 Task: Add an action where "Group is Support" in Customer not responding.
Action: Mouse moved to (147, 333)
Screenshot: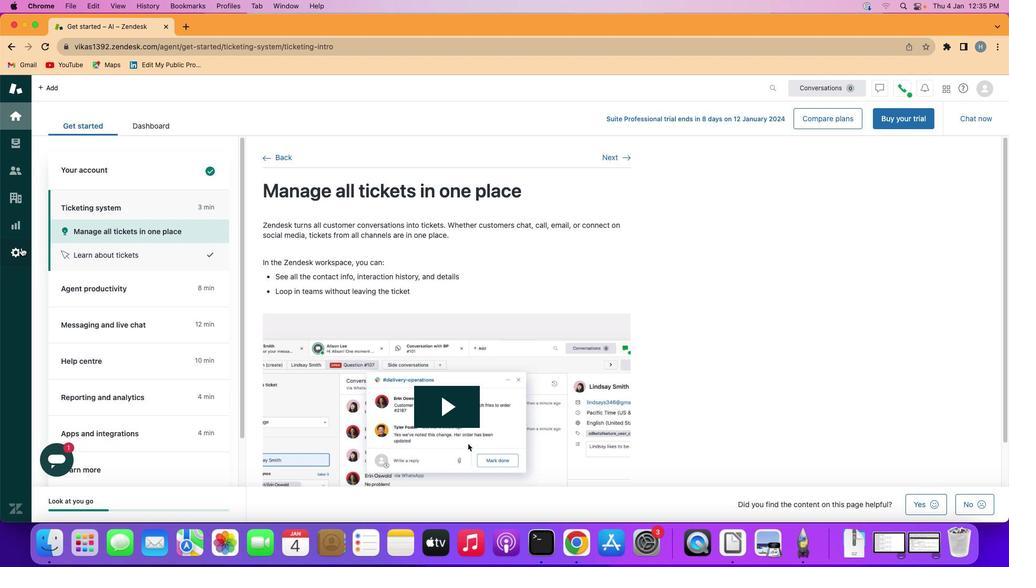 
Action: Mouse pressed left at (147, 333)
Screenshot: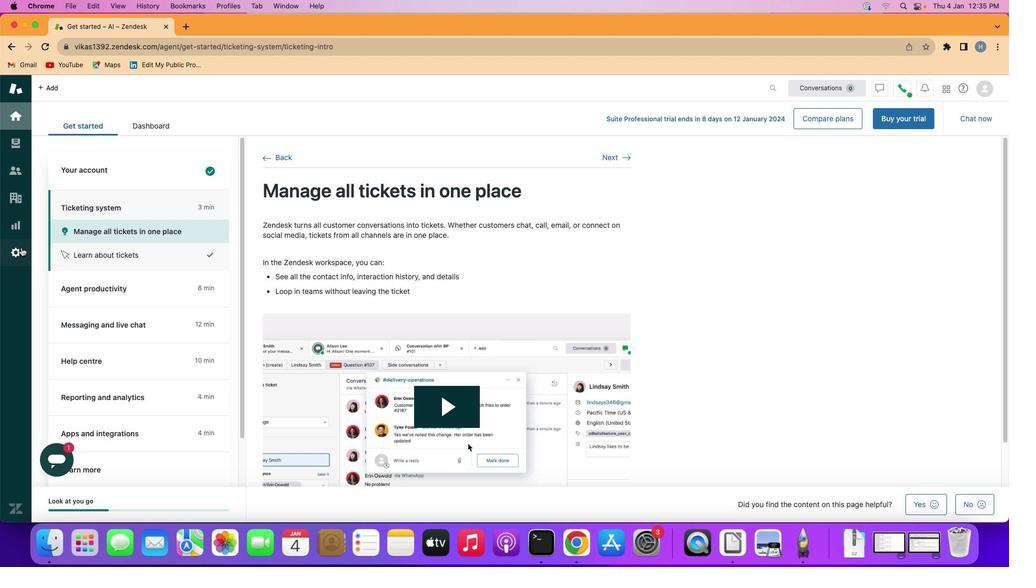 
Action: Mouse moved to (240, 422)
Screenshot: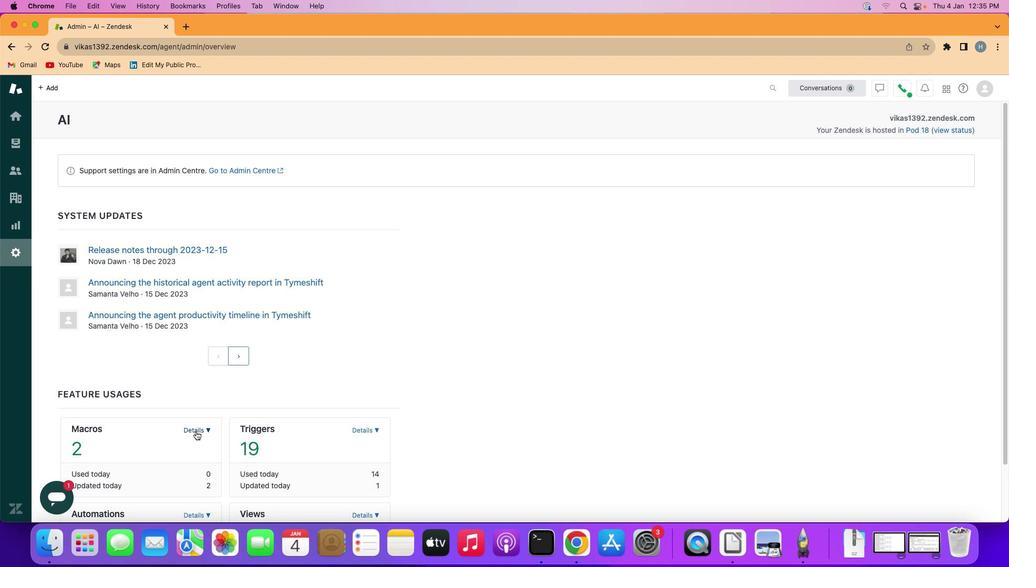 
Action: Mouse pressed left at (240, 422)
Screenshot: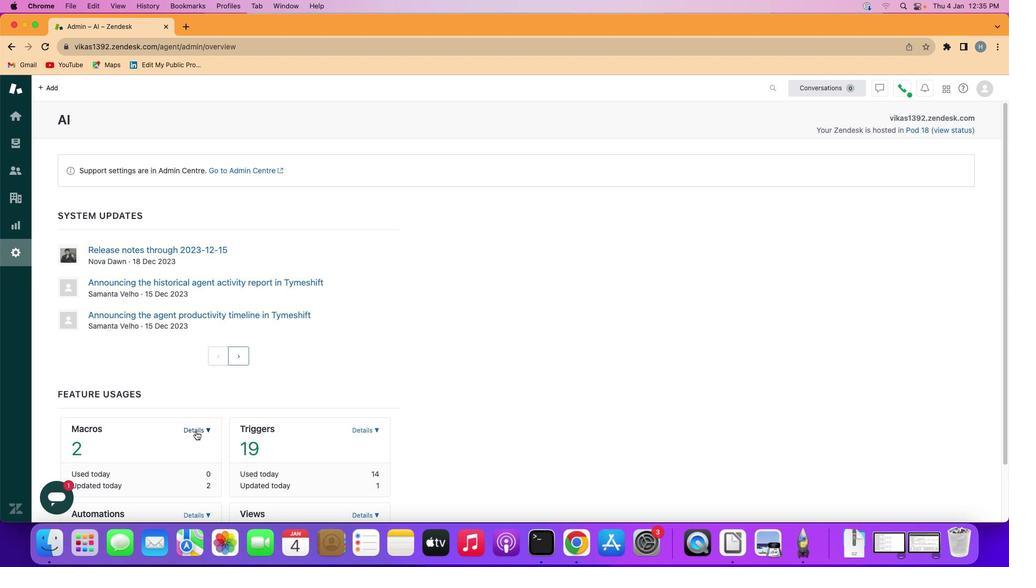 
Action: Mouse moved to (219, 447)
Screenshot: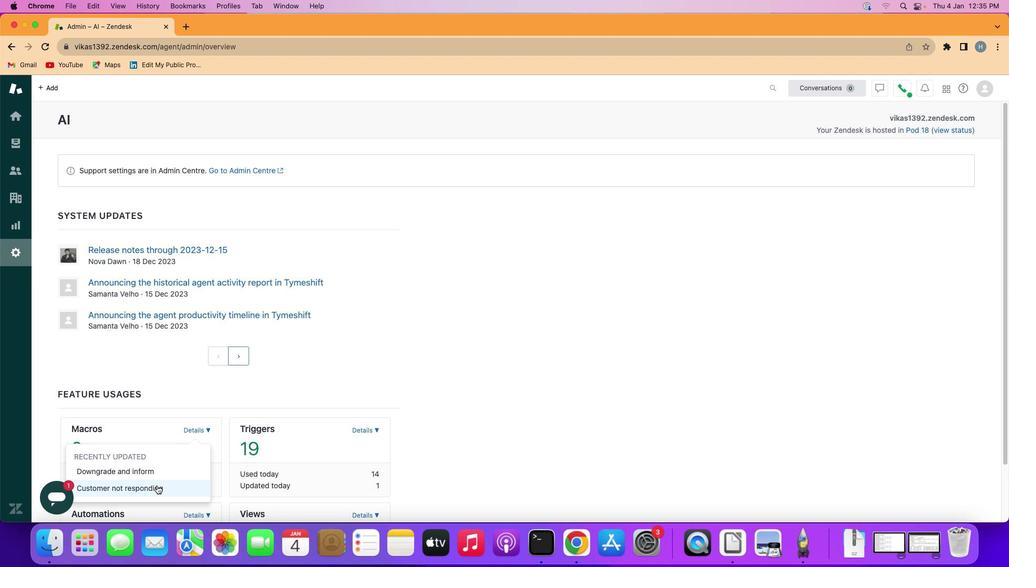 
Action: Mouse pressed left at (219, 447)
Screenshot: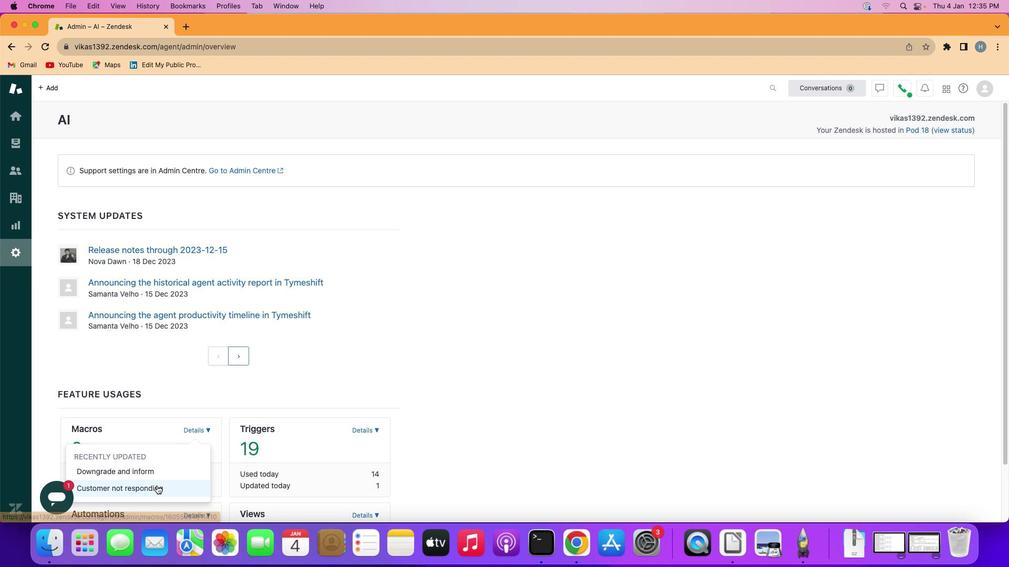 
Action: Mouse moved to (198, 397)
Screenshot: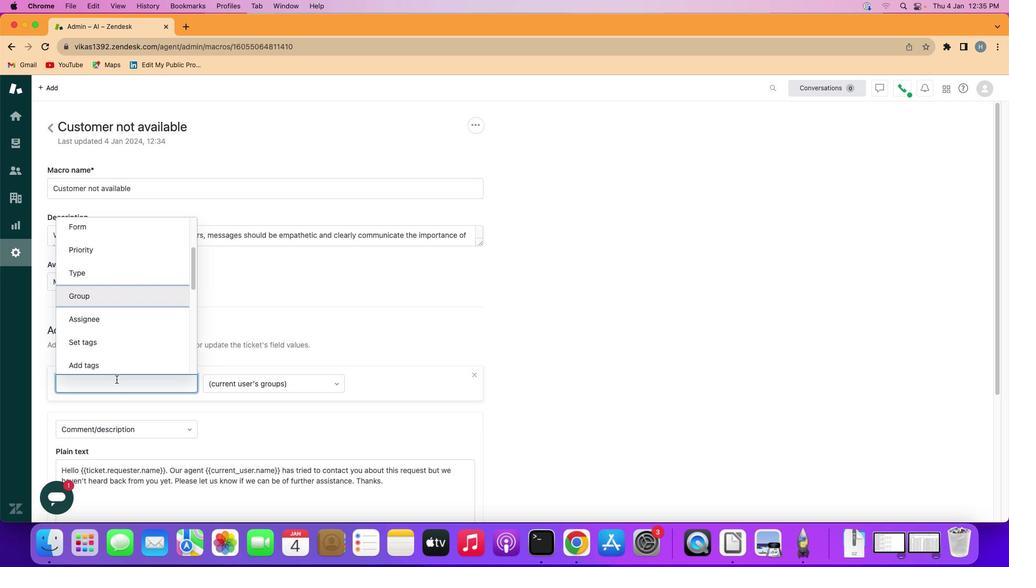 
Action: Mouse pressed left at (198, 397)
Screenshot: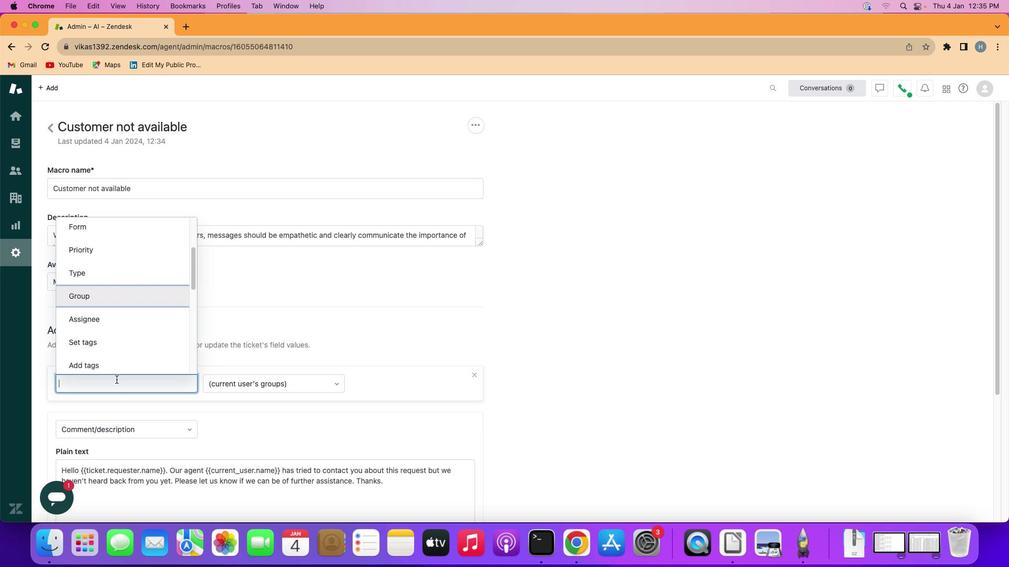 
Action: Mouse moved to (210, 358)
Screenshot: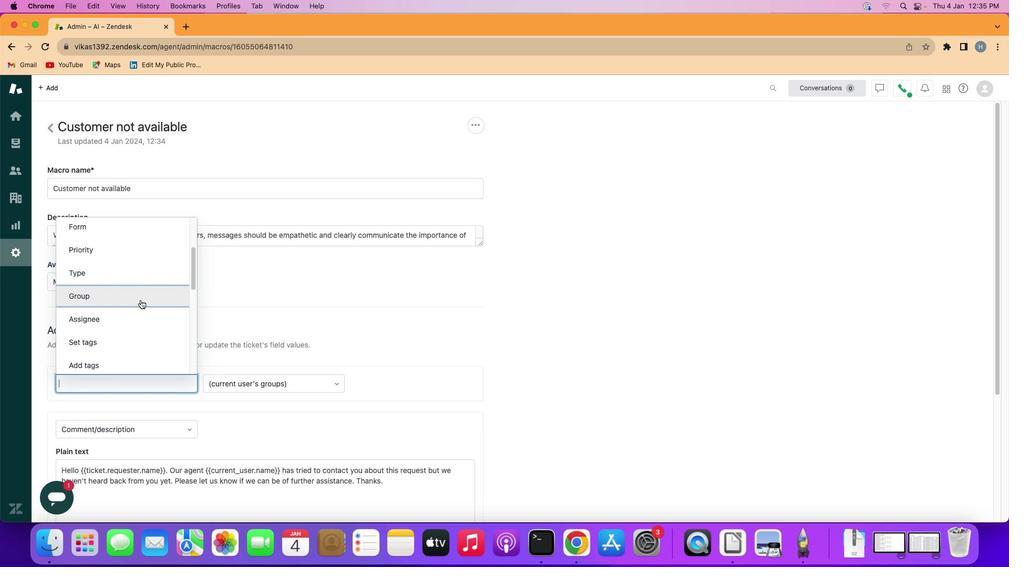 
Action: Mouse pressed left at (210, 358)
Screenshot: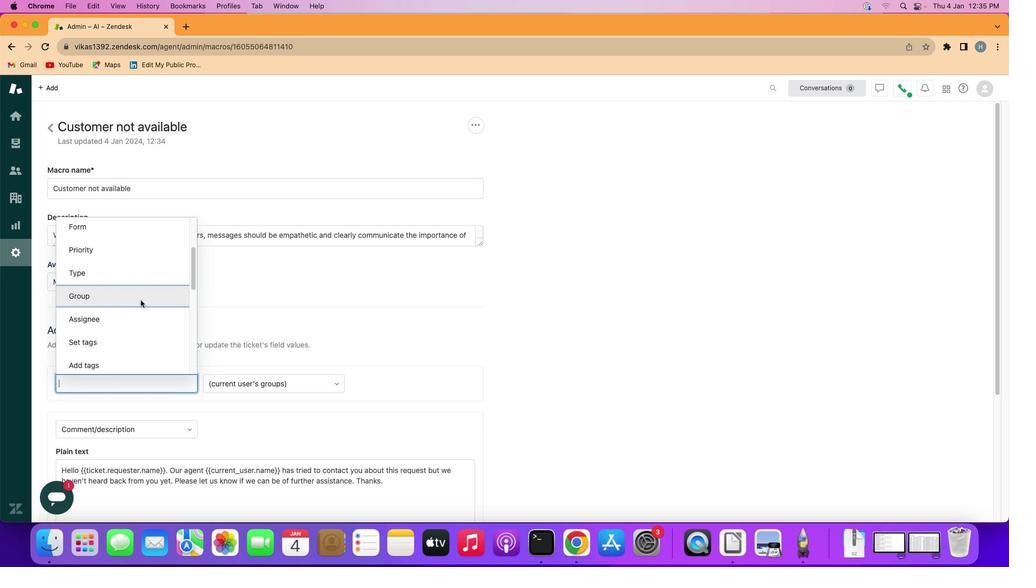 
Action: Mouse moved to (273, 403)
Screenshot: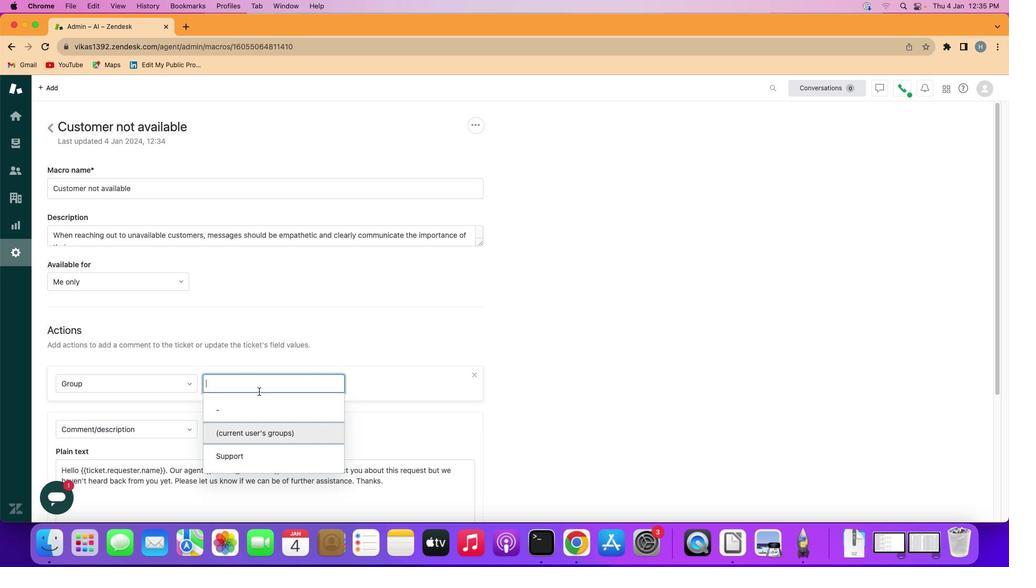 
Action: Mouse pressed left at (273, 403)
Screenshot: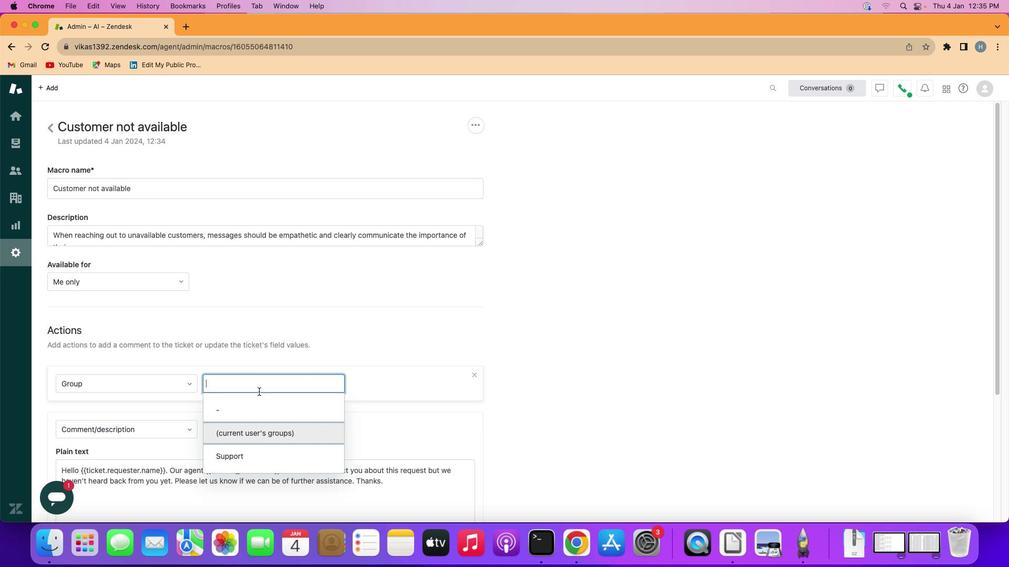 
Action: Mouse moved to (270, 432)
Screenshot: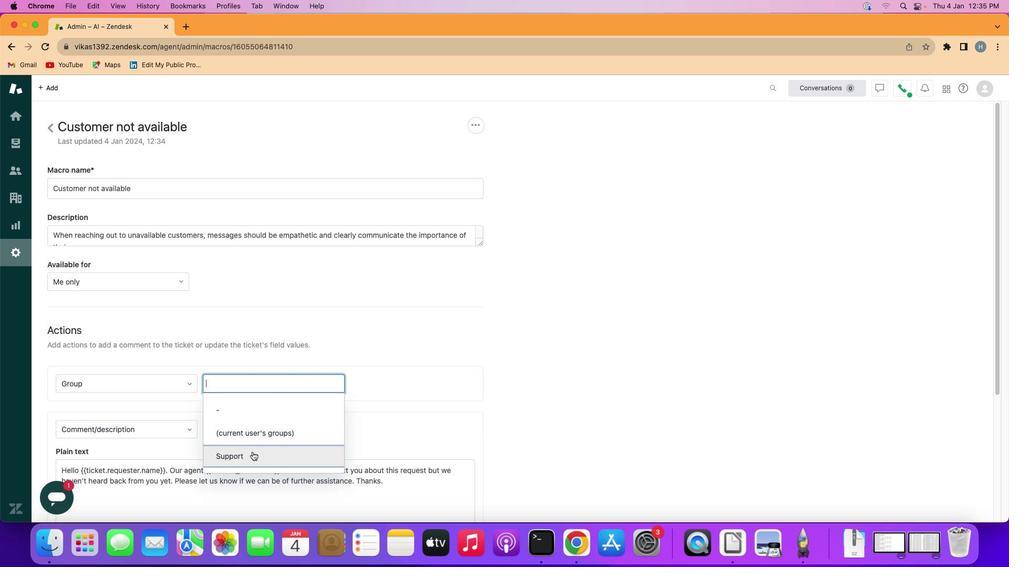 
Action: Mouse pressed left at (270, 432)
Screenshot: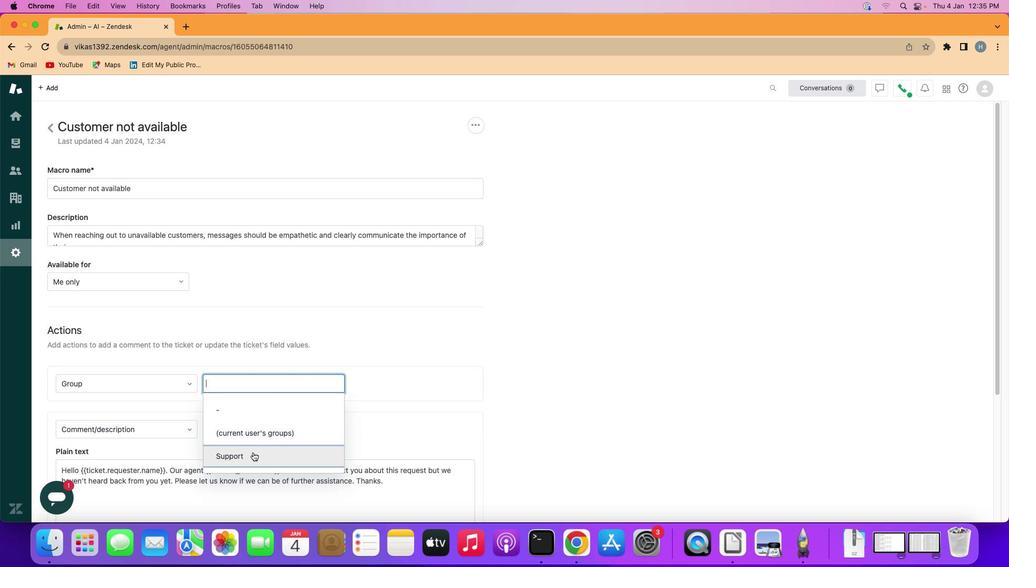 
Action: Mouse moved to (344, 414)
Screenshot: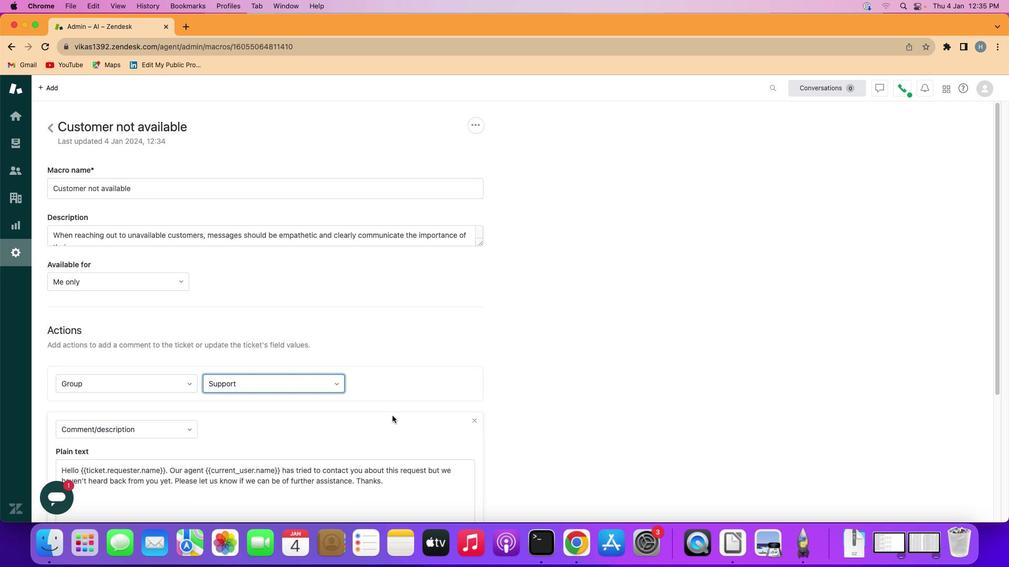 
Action: Mouse scrolled (344, 414) with delta (135, 214)
Screenshot: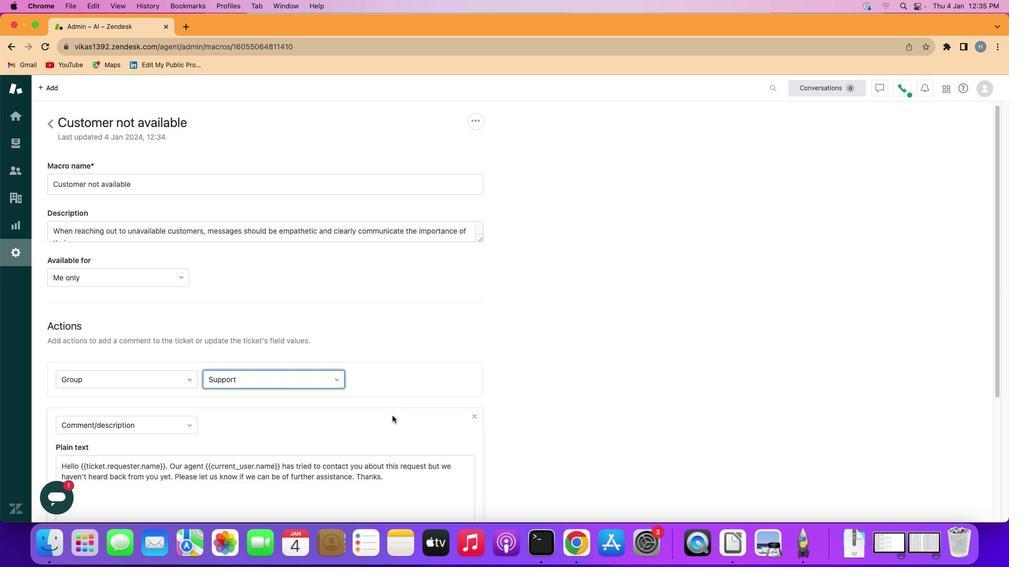 
Action: Mouse moved to (344, 414)
Screenshot: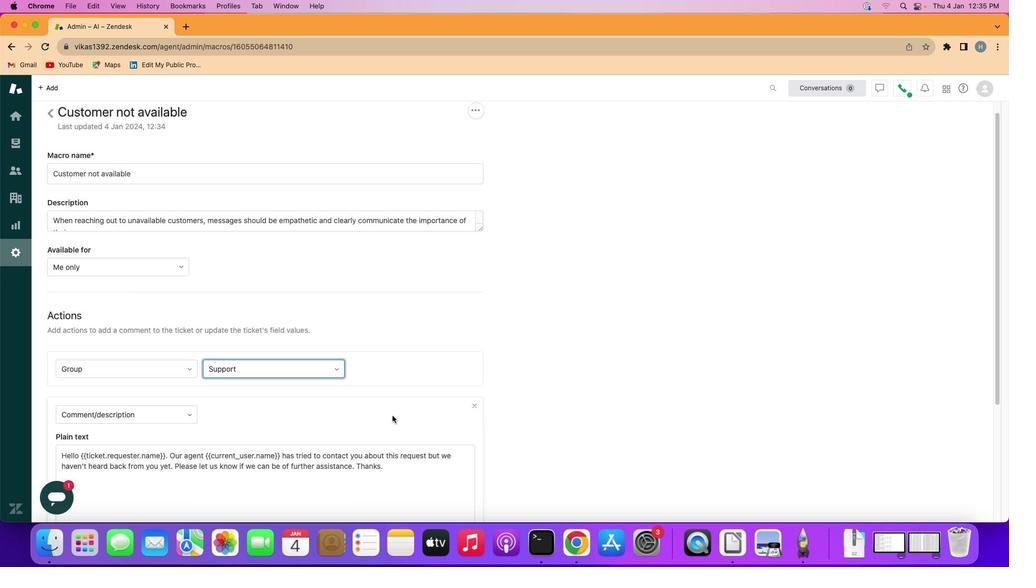 
Action: Mouse scrolled (344, 414) with delta (135, 214)
Screenshot: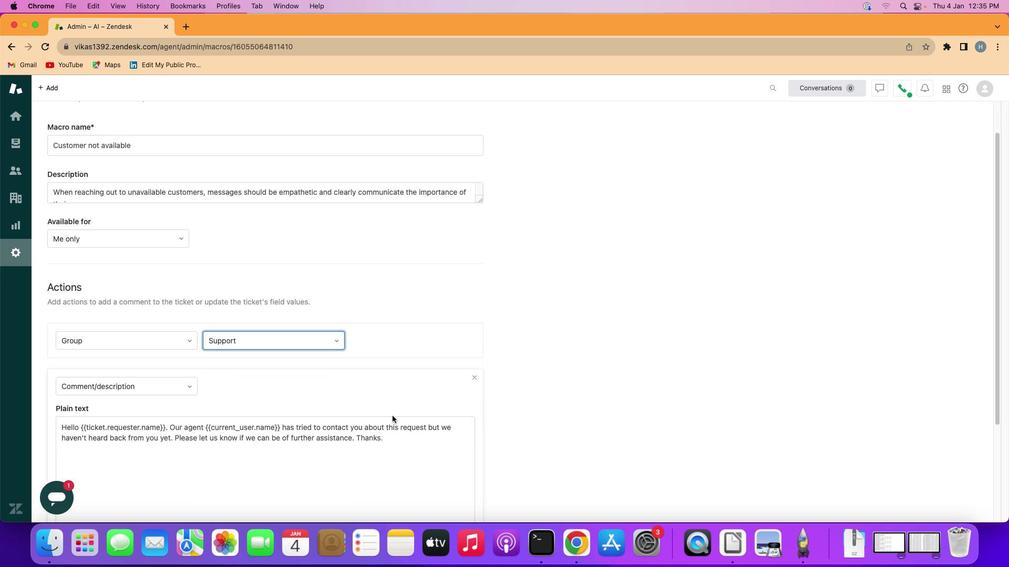 
Action: Mouse scrolled (344, 414) with delta (135, 214)
Screenshot: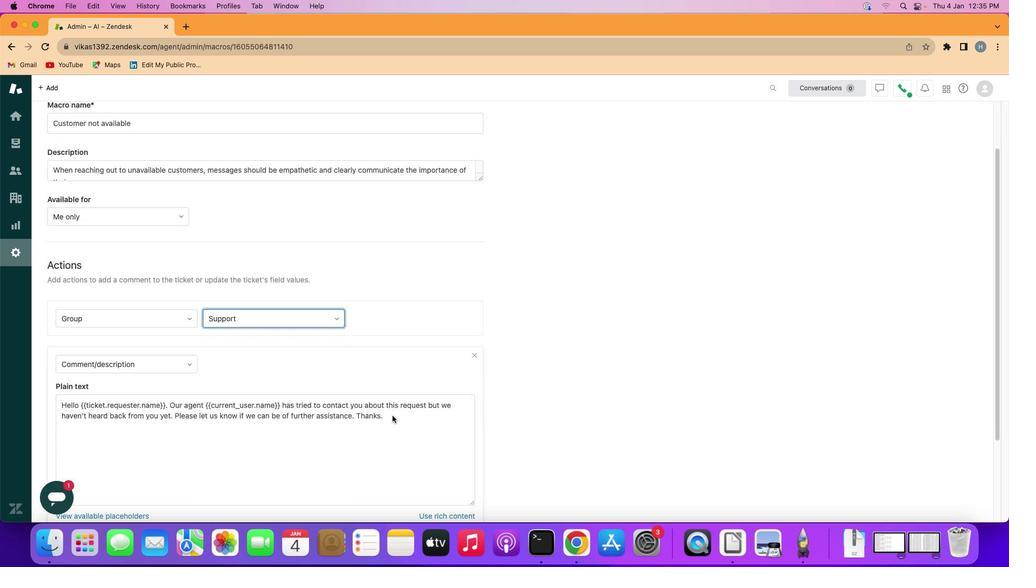 
Action: Mouse scrolled (344, 414) with delta (135, 213)
Screenshot: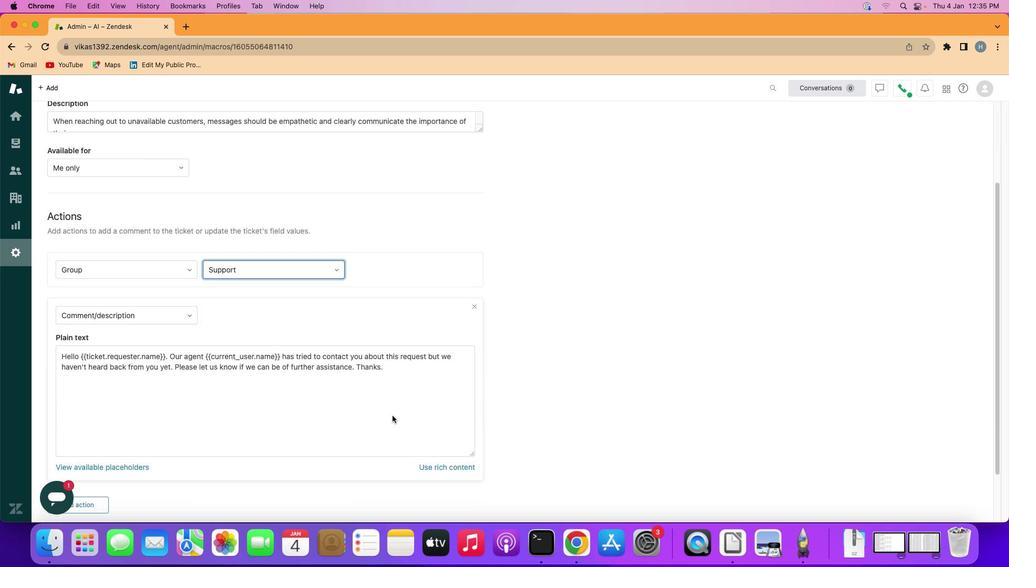 
Action: Mouse moved to (346, 416)
Screenshot: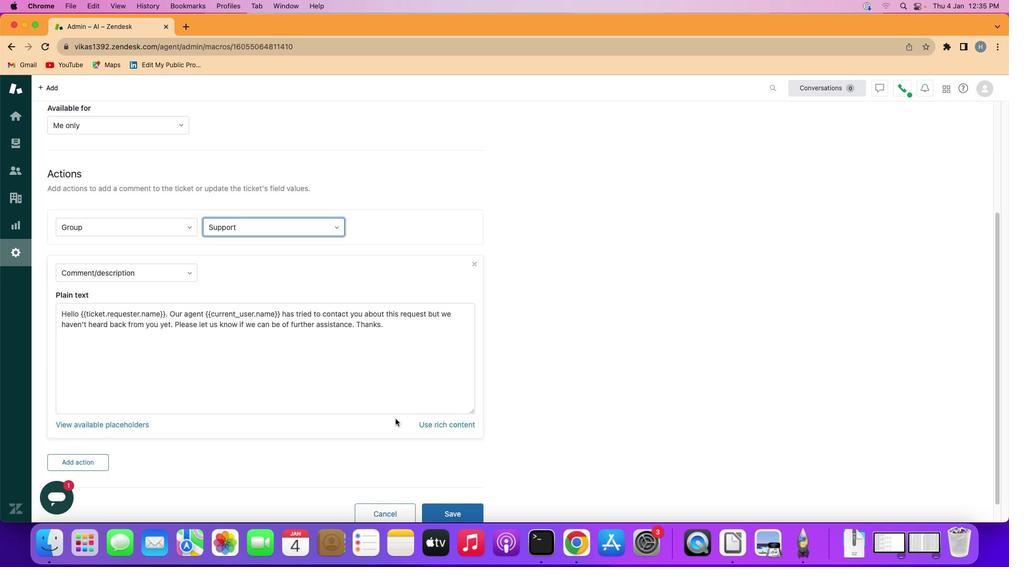 
Action: Mouse scrolled (346, 416) with delta (135, 214)
Screenshot: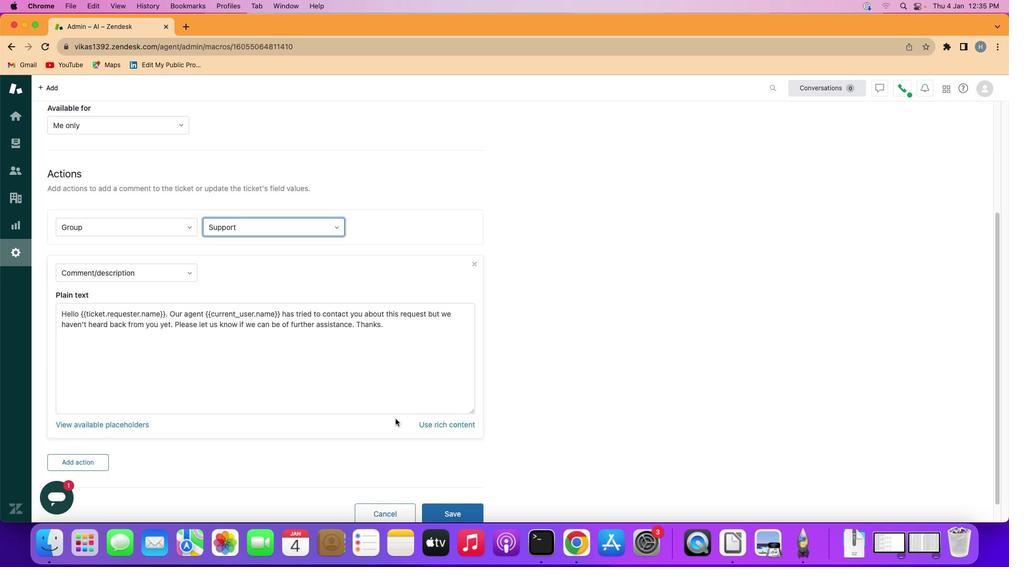 
Action: Mouse scrolled (346, 416) with delta (135, 214)
Screenshot: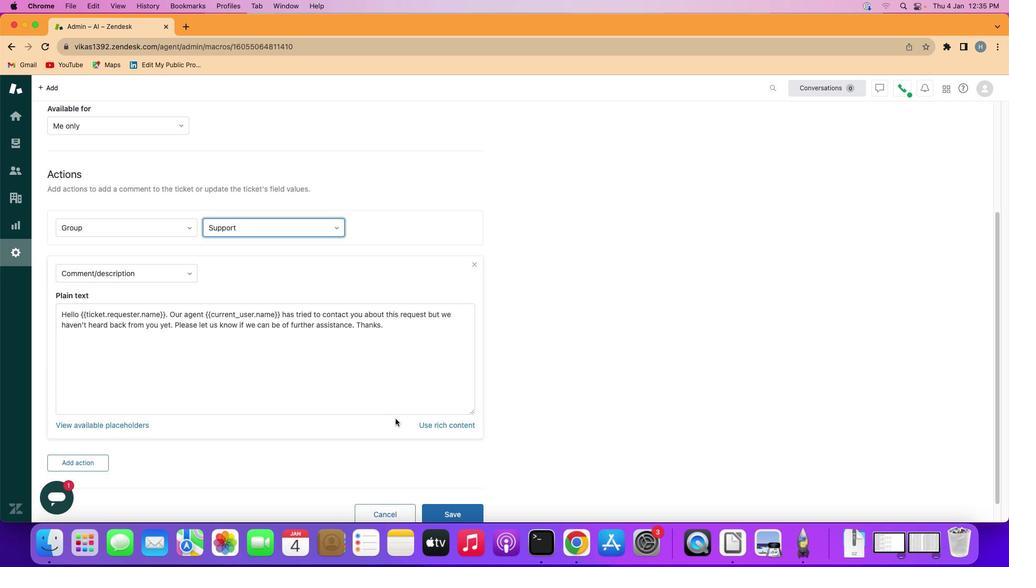 
Action: Mouse scrolled (346, 416) with delta (135, 213)
Screenshot: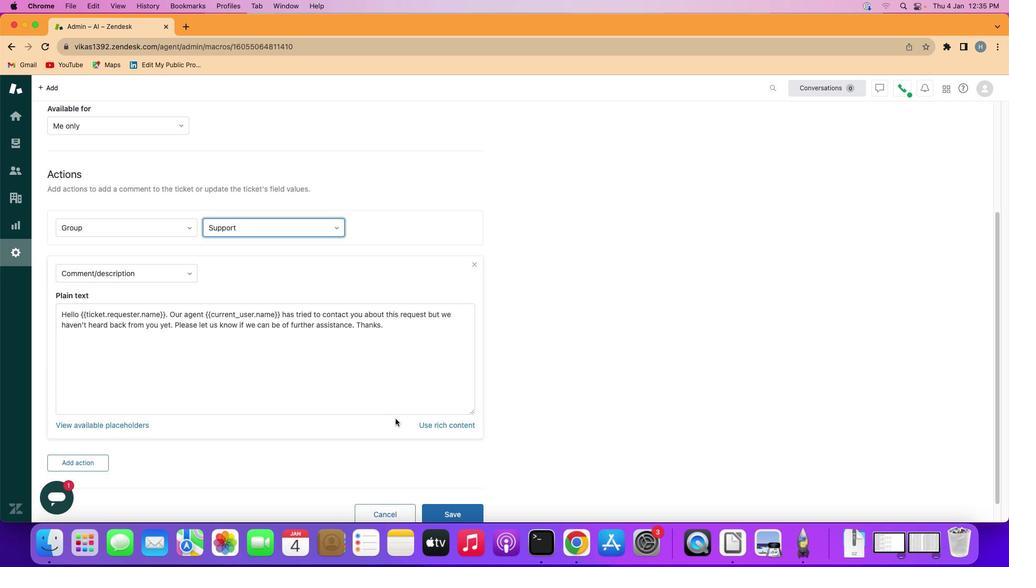 
Action: Mouse scrolled (346, 416) with delta (135, 216)
Screenshot: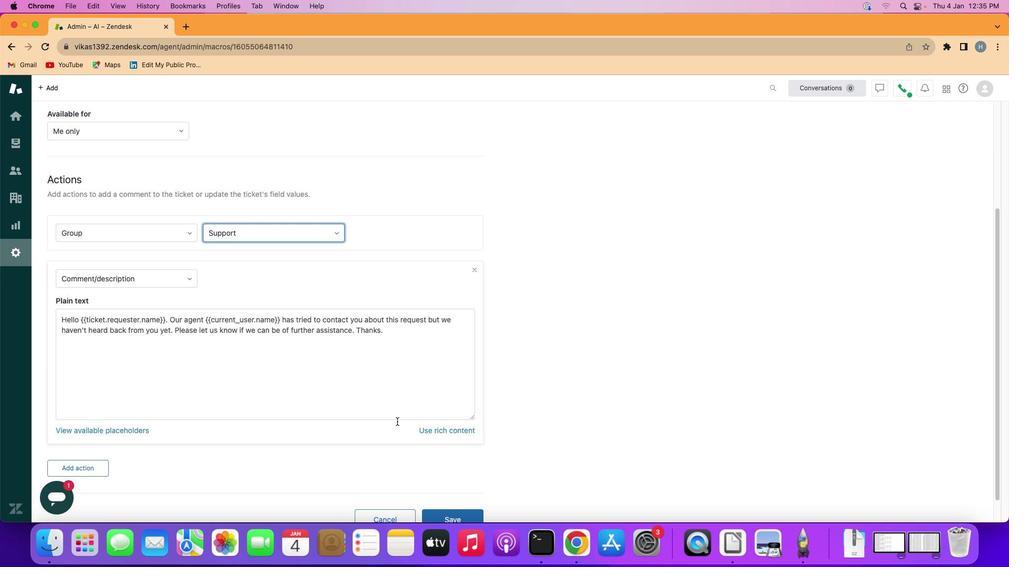 
Action: Mouse scrolled (346, 416) with delta (135, 213)
Screenshot: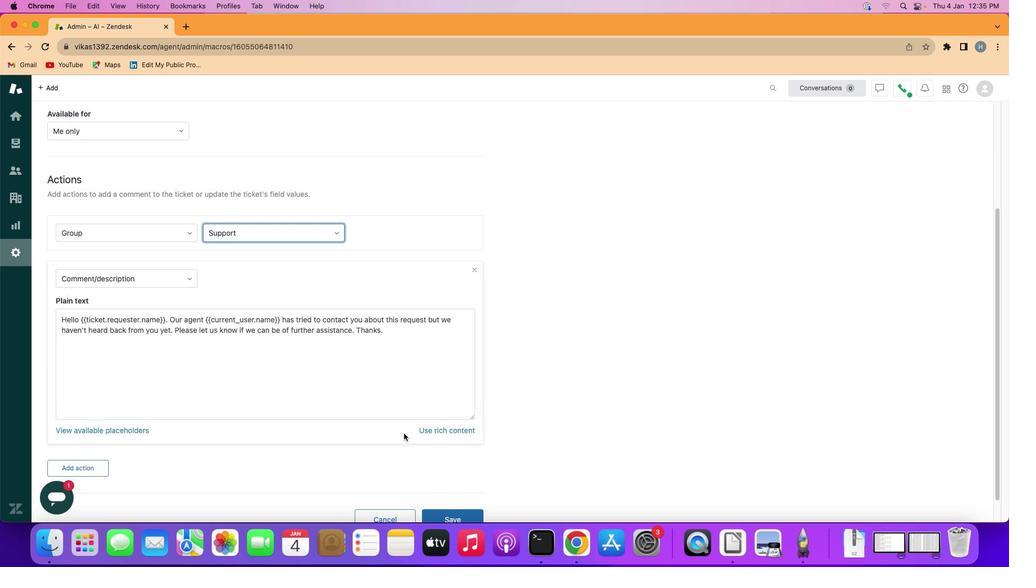 
Action: Mouse scrolled (346, 416) with delta (135, 215)
Screenshot: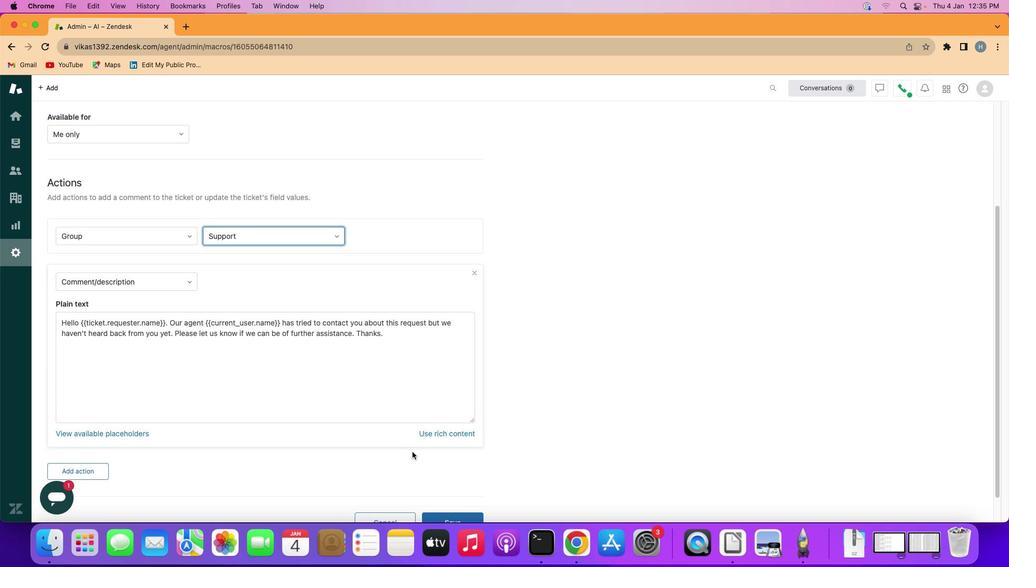 
Action: Mouse moved to (346, 416)
Screenshot: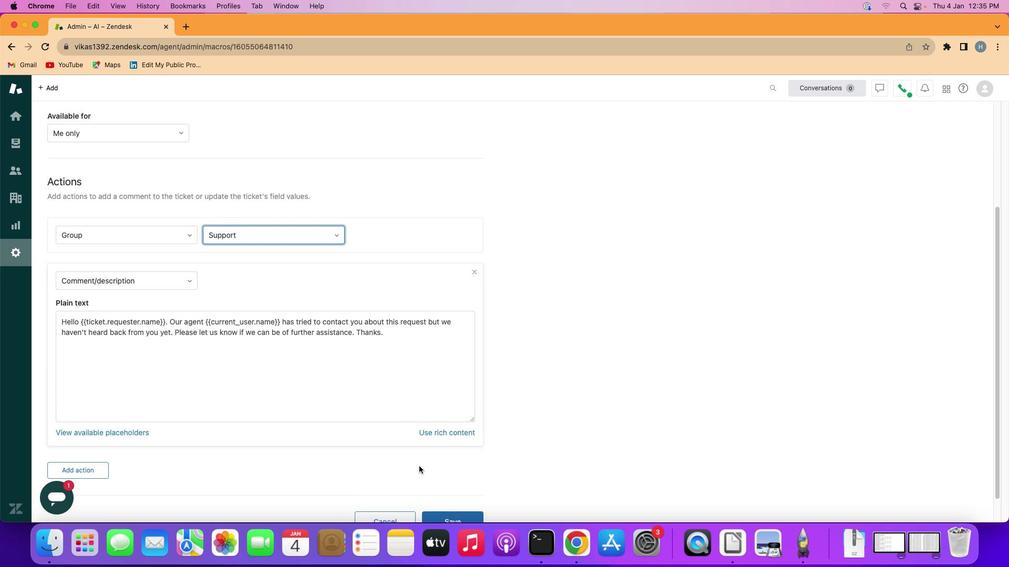 
Action: Mouse scrolled (346, 416) with delta (135, 214)
Screenshot: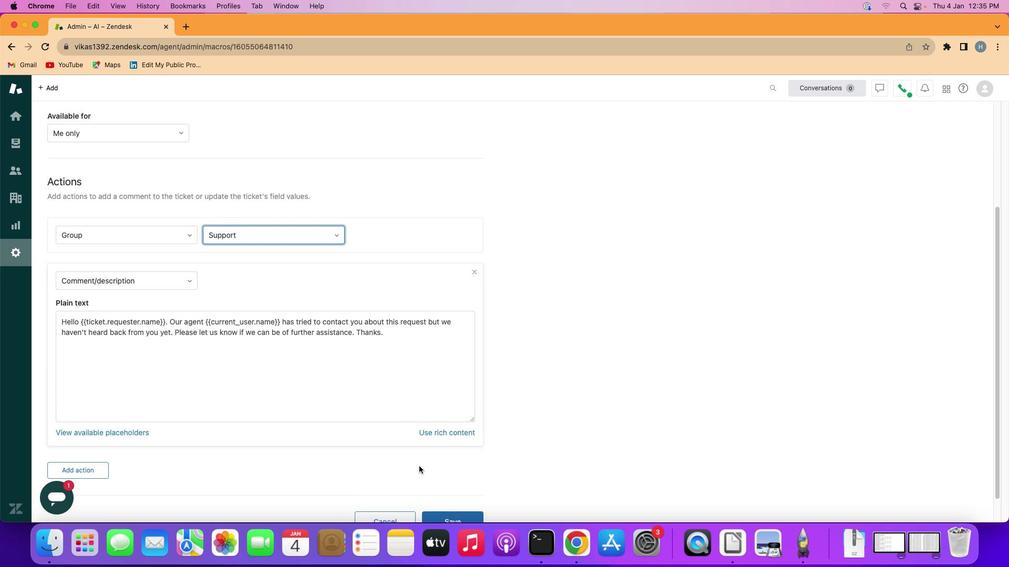 
Action: Mouse moved to (372, 459)
Screenshot: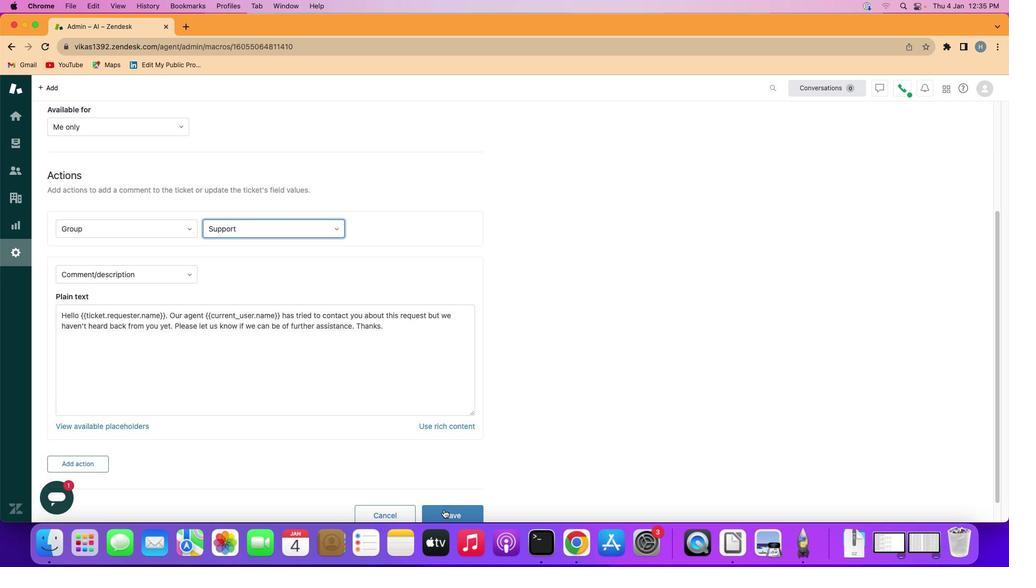 
Action: Mouse pressed left at (372, 459)
Screenshot: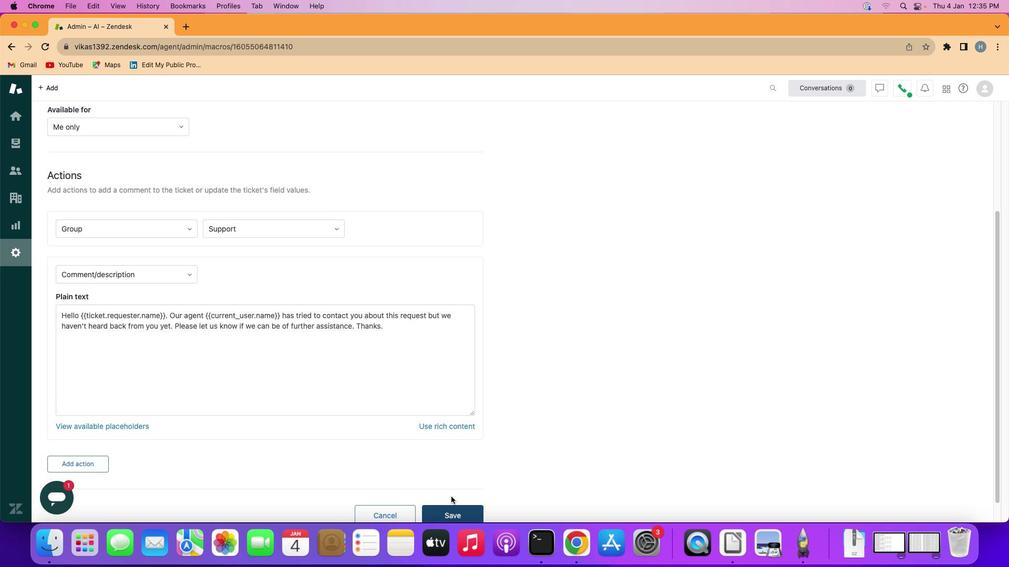 
Action: Mouse moved to (408, 396)
Screenshot: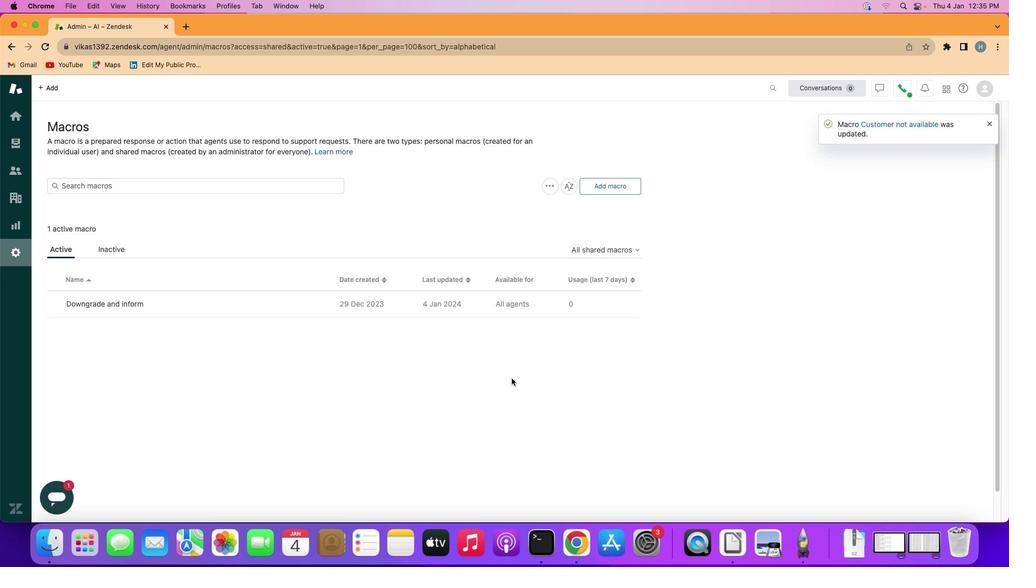
